 Task: Use Yearbook Long Effect in this video Movie B.mp4
Action: Mouse moved to (304, 107)
Screenshot: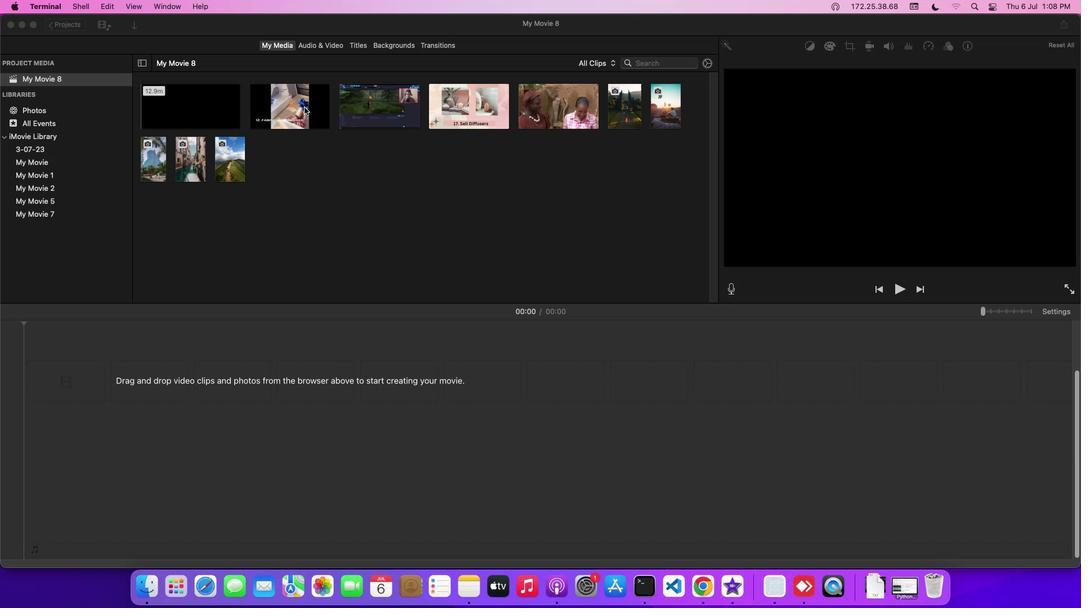 
Action: Mouse pressed left at (304, 107)
Screenshot: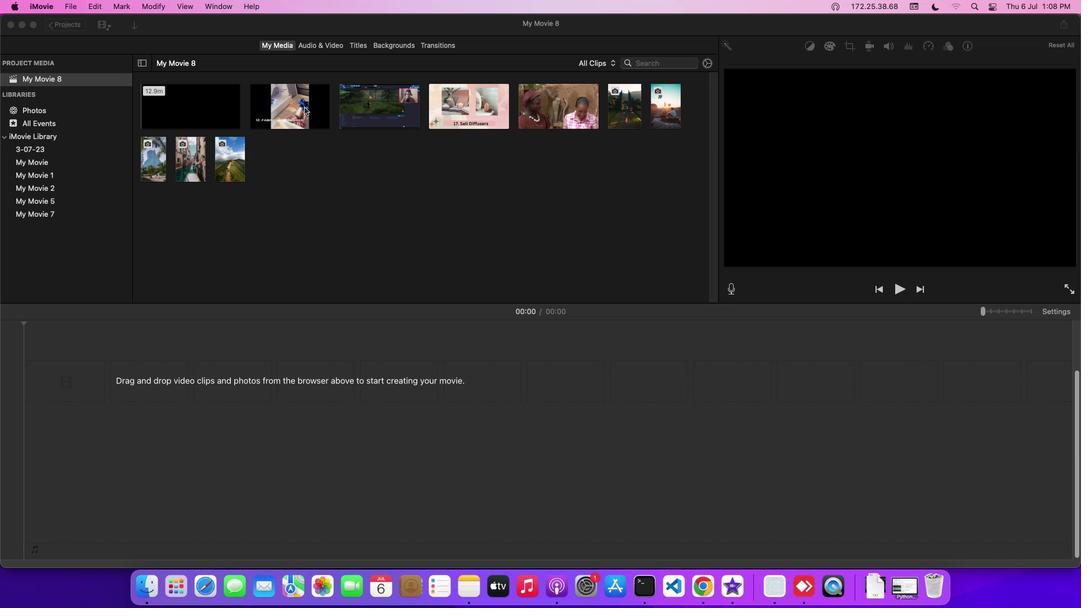 
Action: Mouse moved to (308, 40)
Screenshot: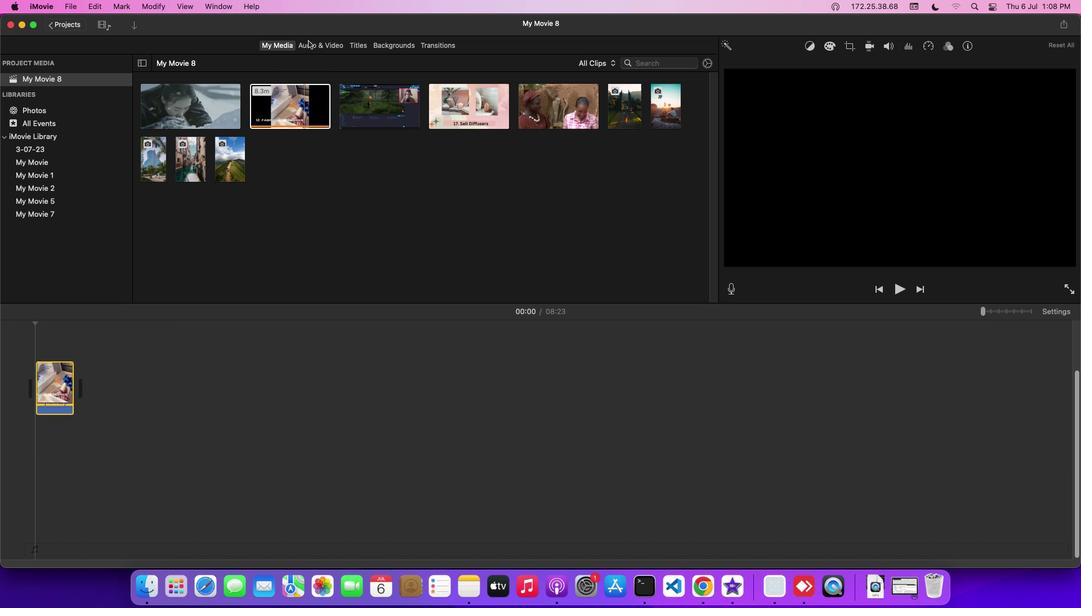 
Action: Mouse pressed left at (308, 40)
Screenshot: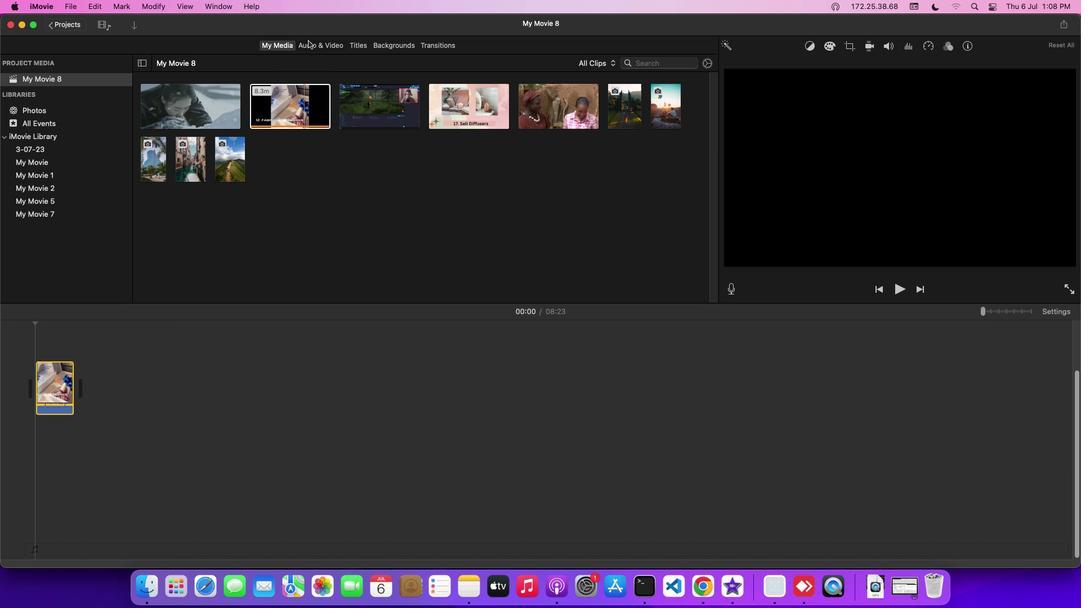
Action: Mouse moved to (63, 109)
Screenshot: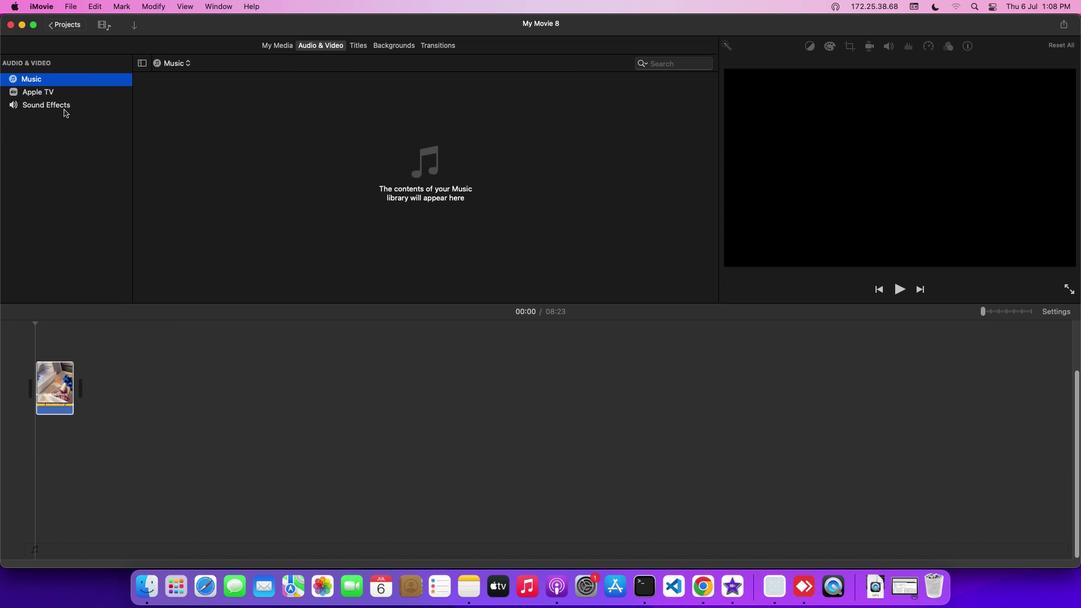 
Action: Mouse pressed left at (63, 109)
Screenshot: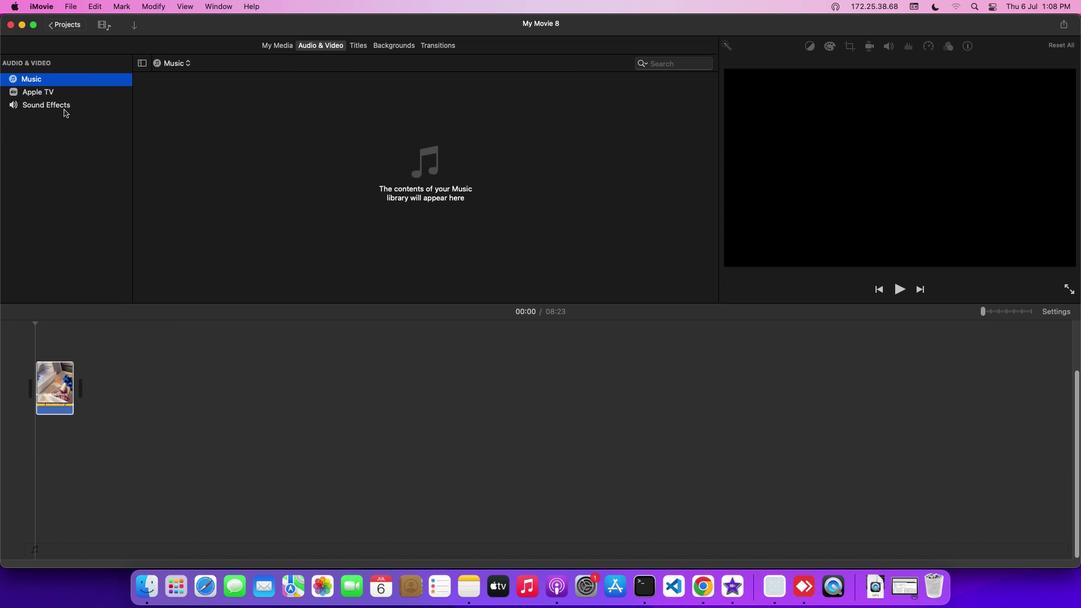 
Action: Mouse moved to (190, 183)
Screenshot: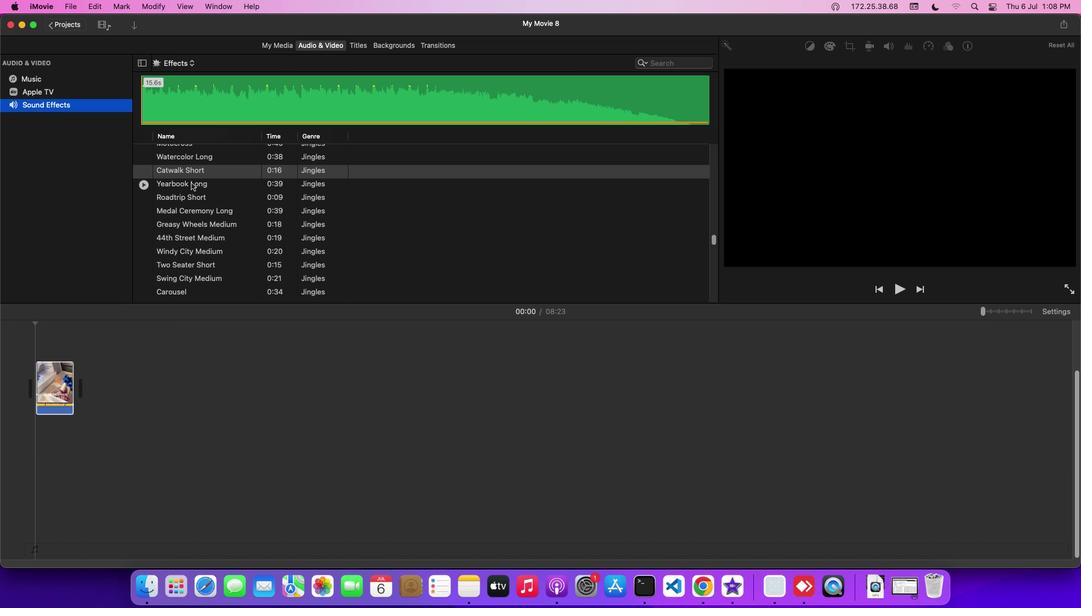 
Action: Mouse pressed left at (190, 183)
Screenshot: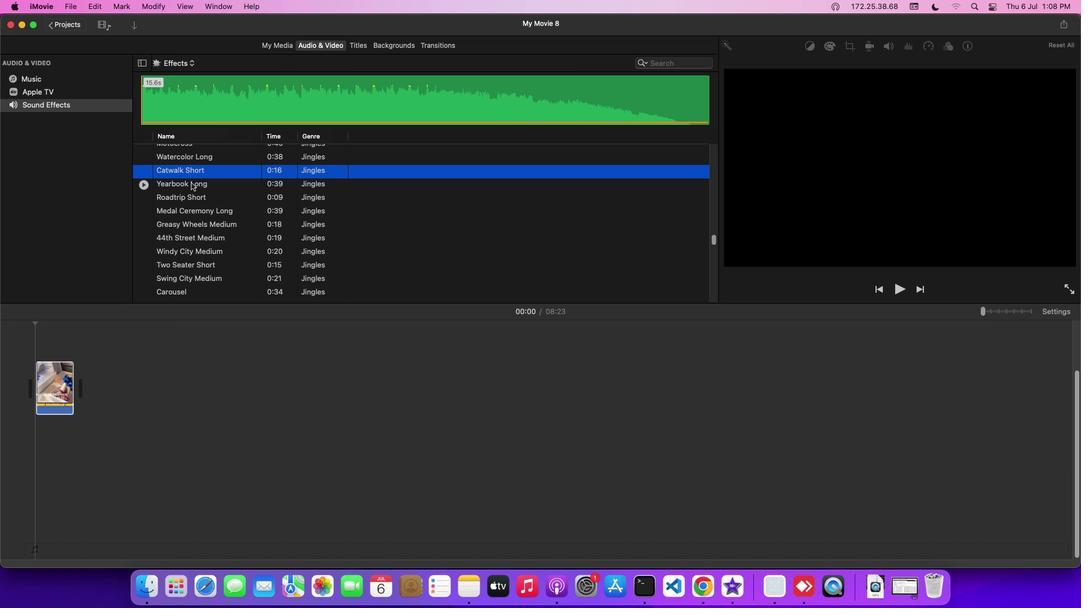 
Action: Mouse pressed left at (190, 183)
Screenshot: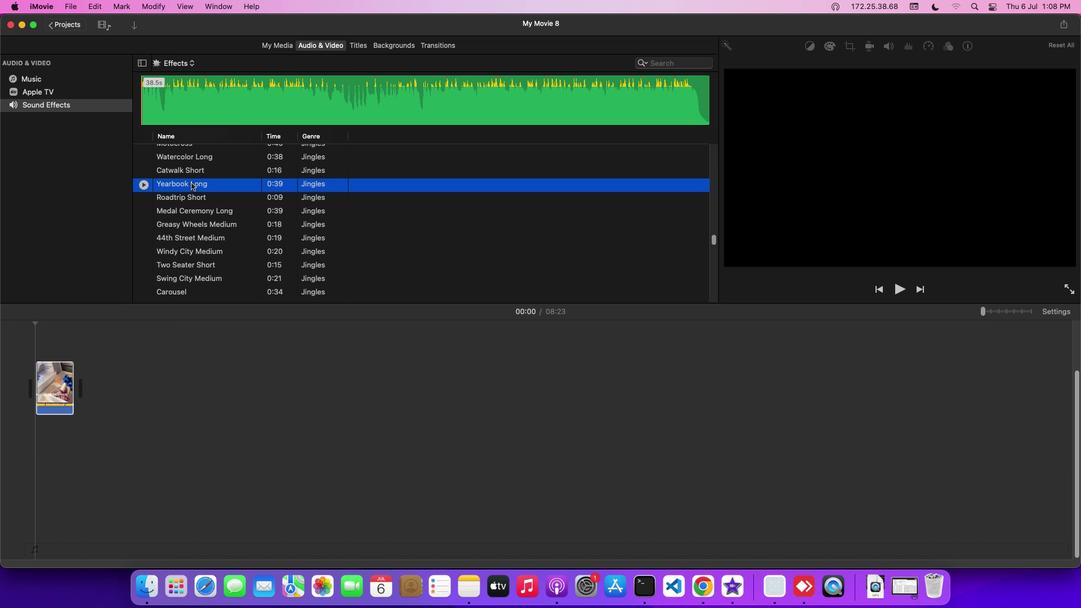 
Action: Mouse moved to (178, 446)
Screenshot: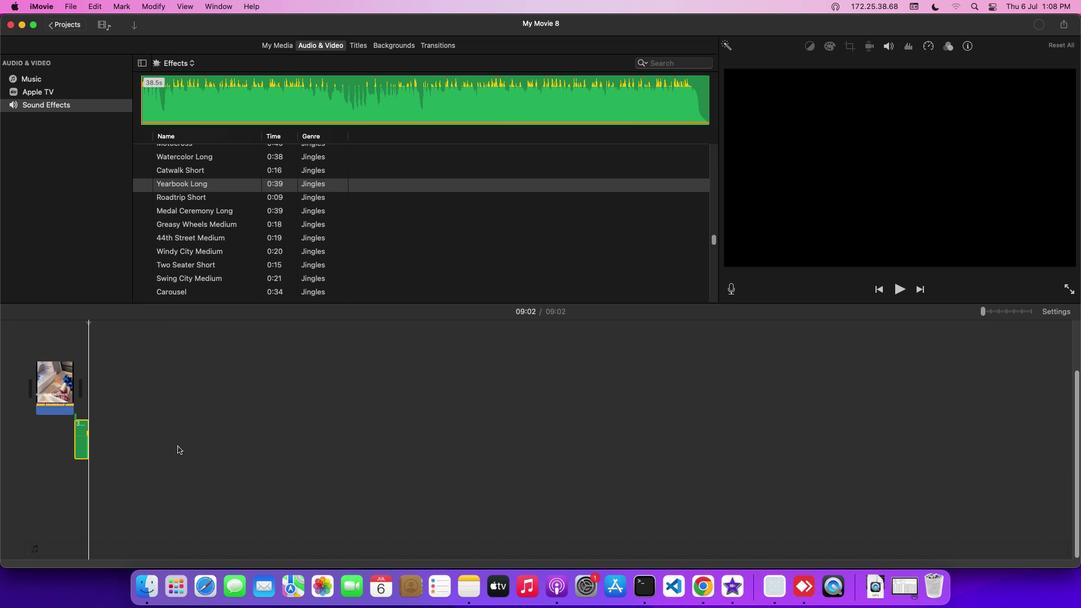 
